 Task: Enable the option Message nudges.
Action: Mouse moved to (820, 111)
Screenshot: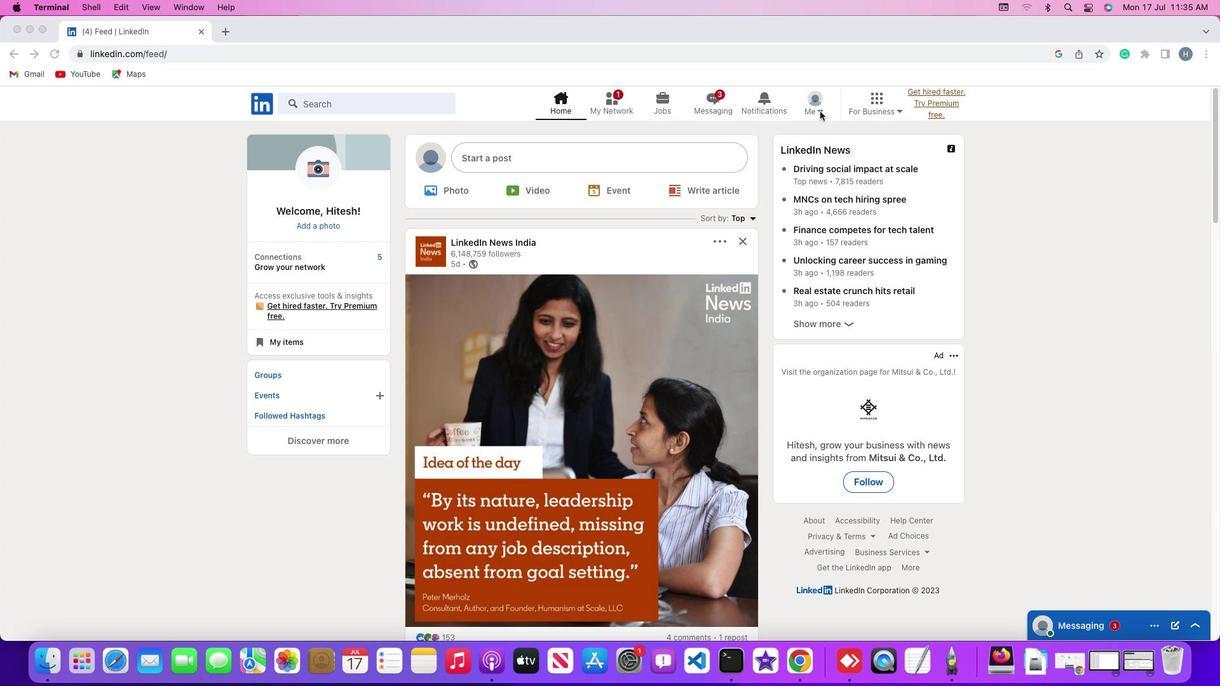 
Action: Mouse pressed left at (820, 111)
Screenshot: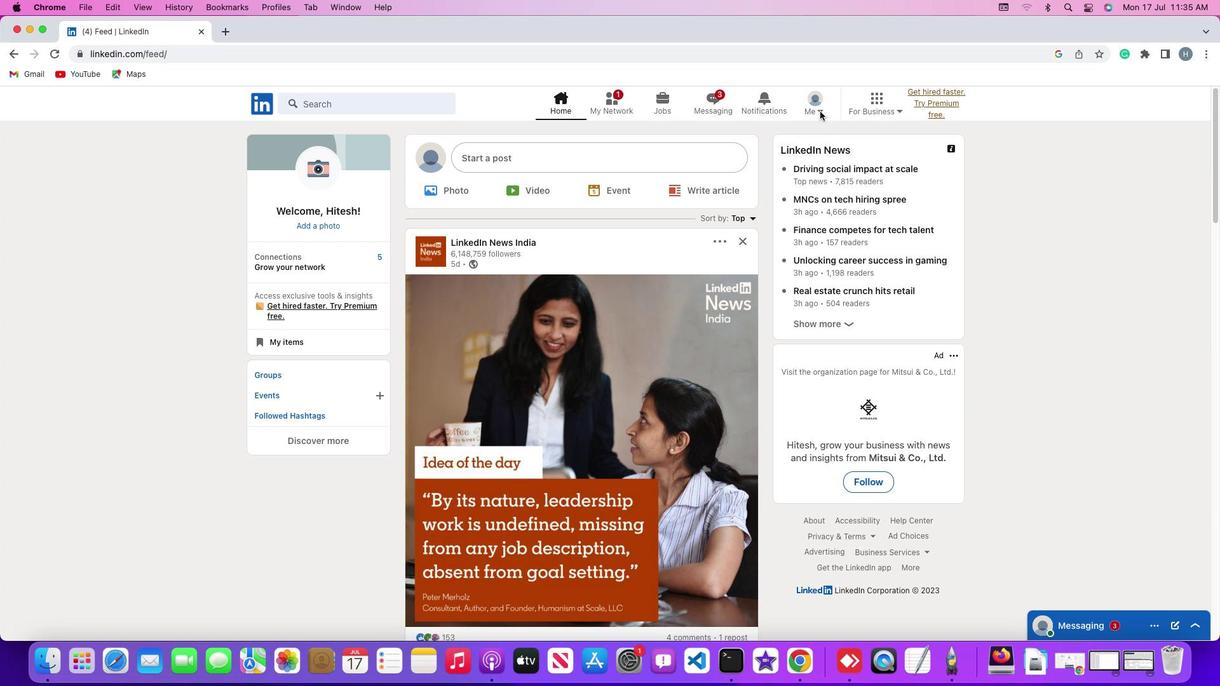 
Action: Mouse pressed left at (820, 111)
Screenshot: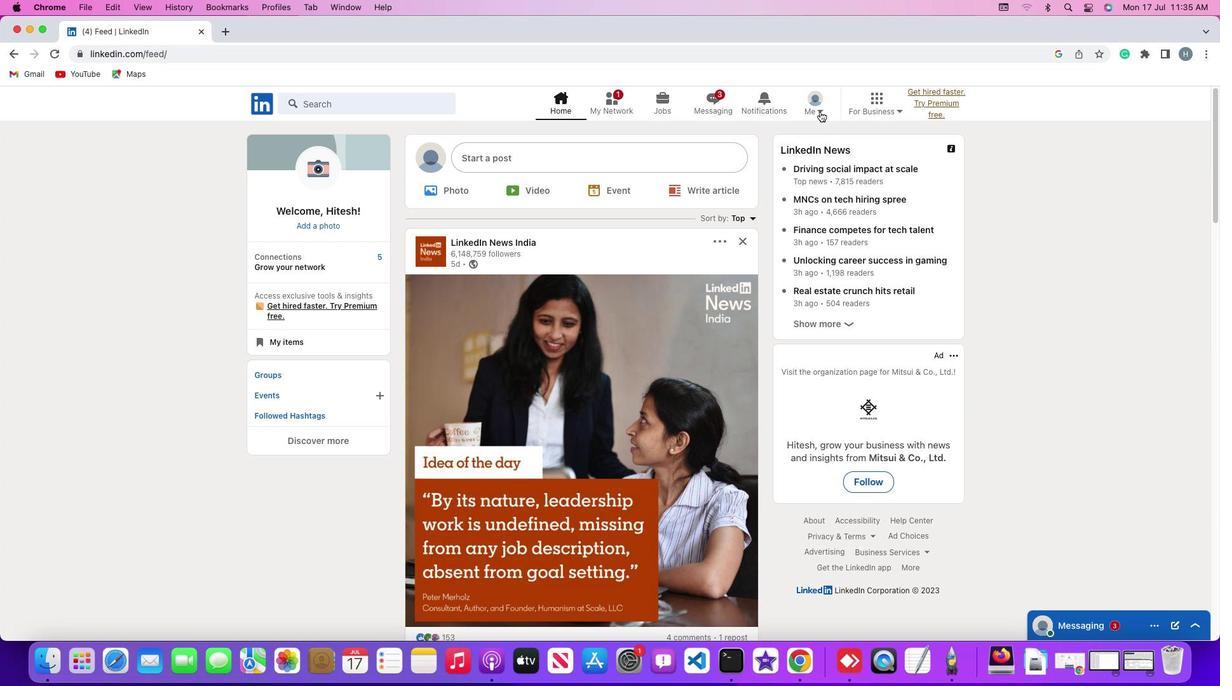 
Action: Mouse moved to (744, 241)
Screenshot: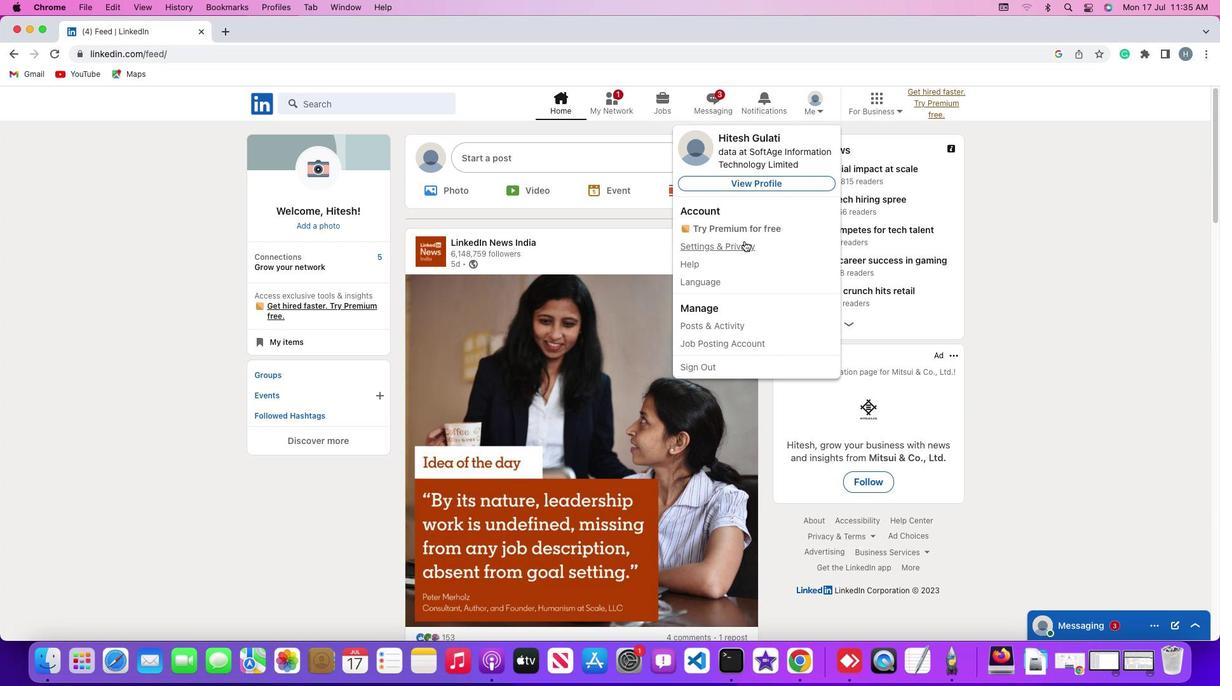 
Action: Mouse pressed left at (744, 241)
Screenshot: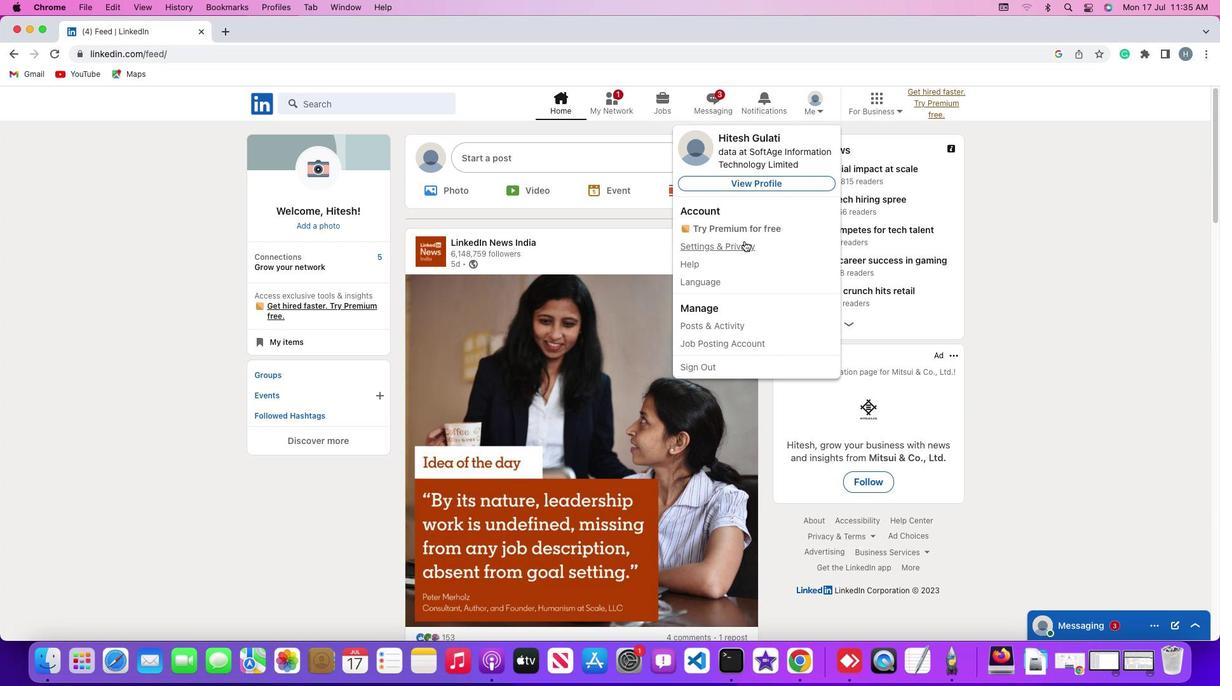 
Action: Mouse moved to (99, 340)
Screenshot: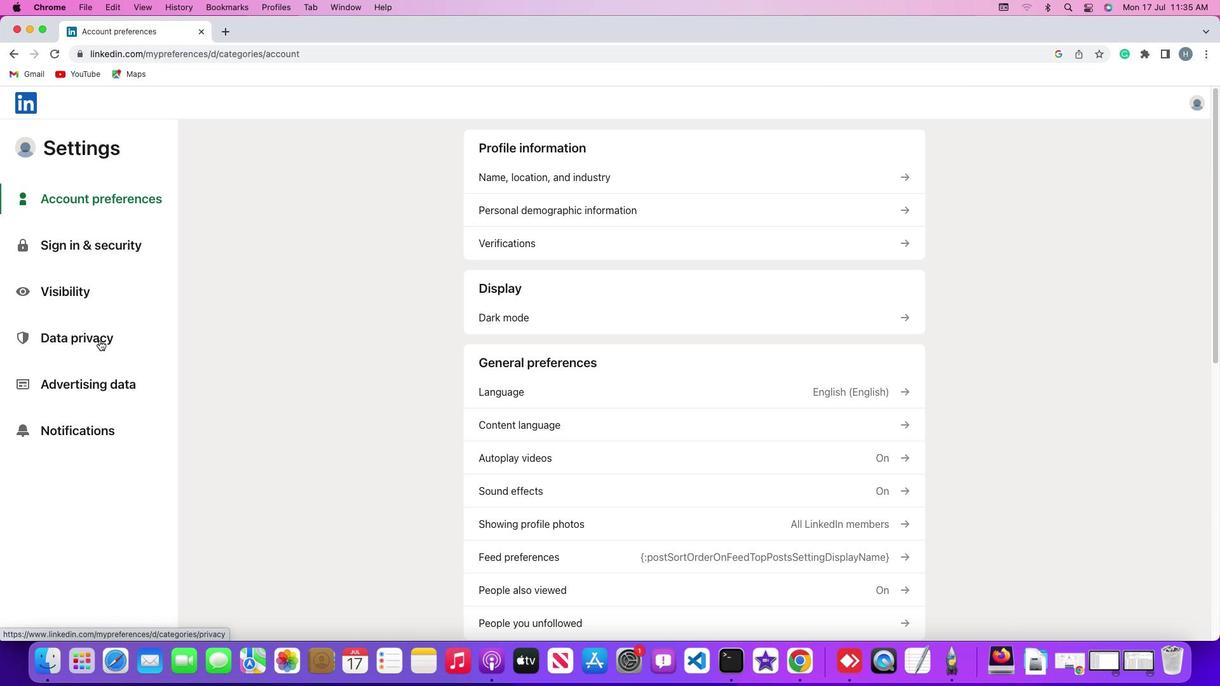 
Action: Mouse pressed left at (99, 340)
Screenshot: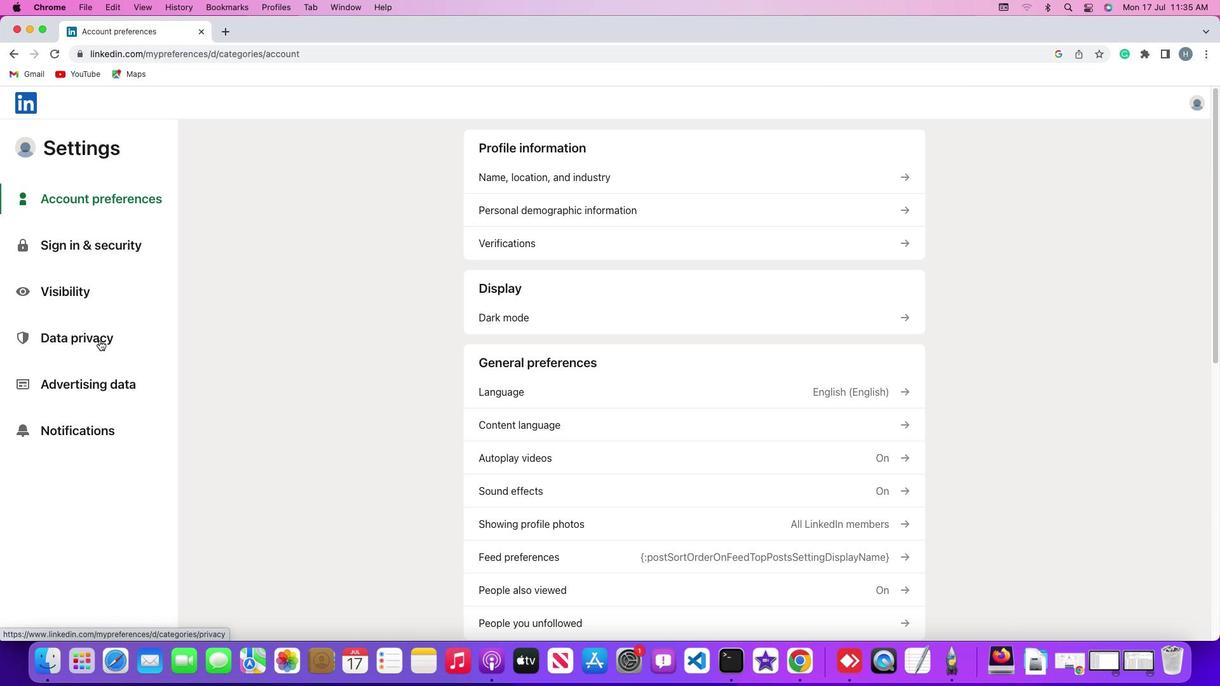 
Action: Mouse moved to (99, 339)
Screenshot: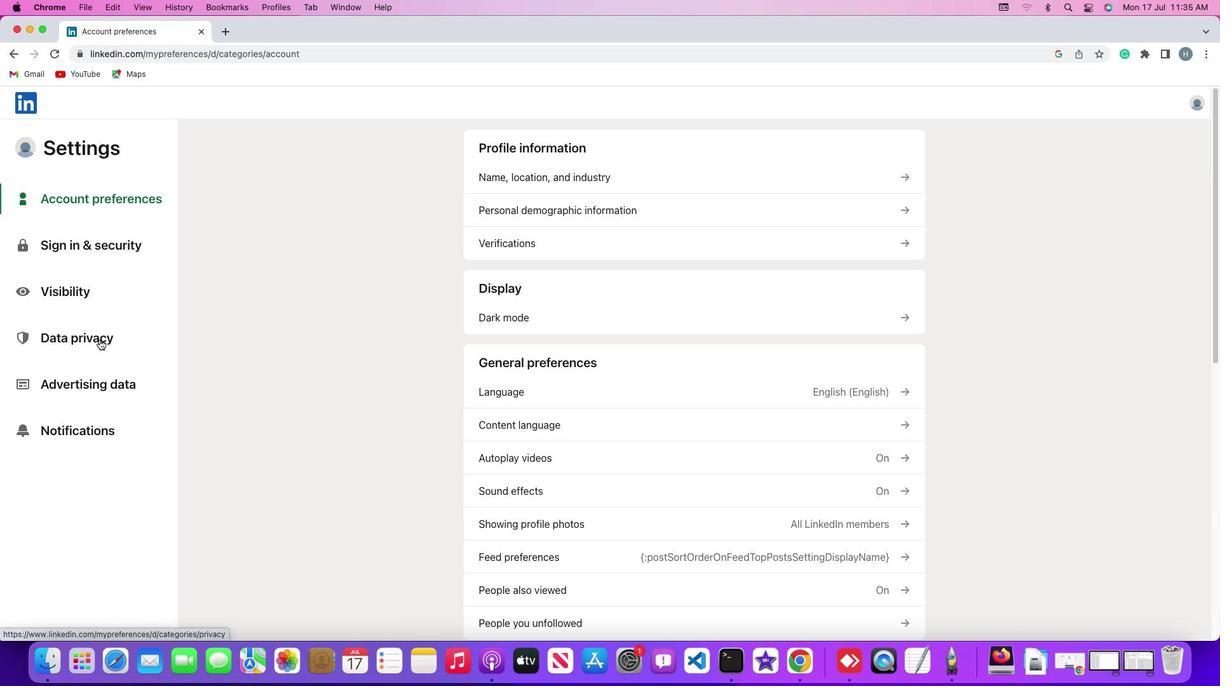 
Action: Mouse pressed left at (99, 339)
Screenshot: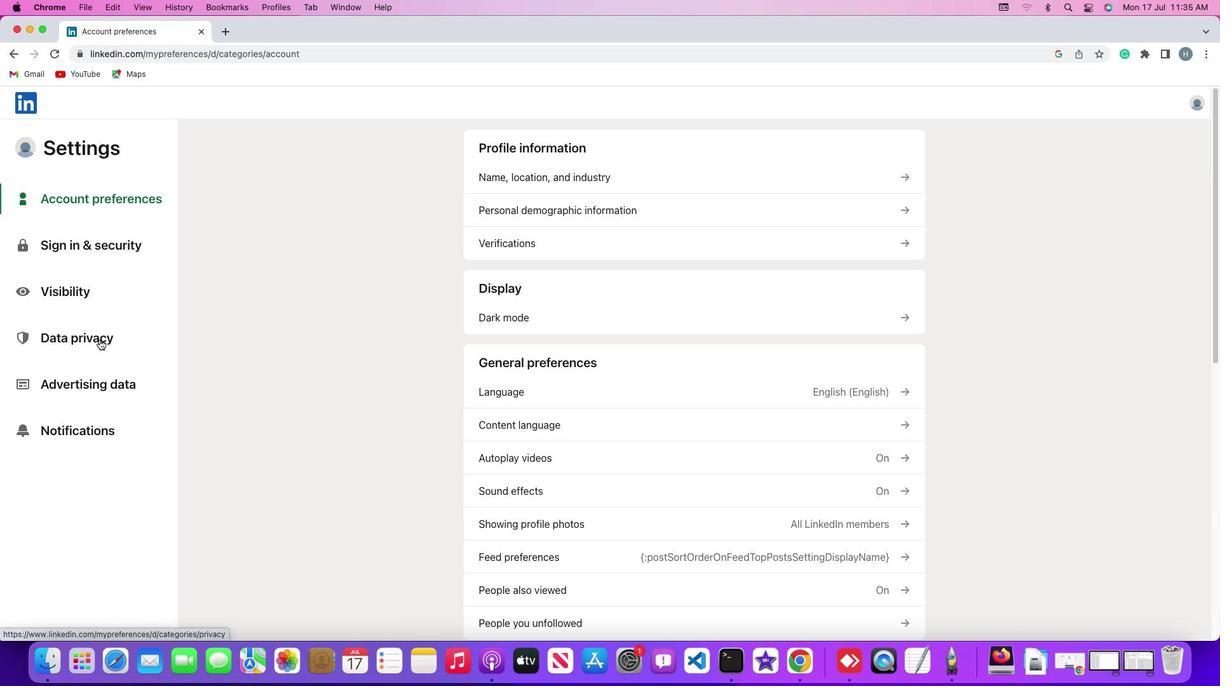 
Action: Mouse moved to (608, 530)
Screenshot: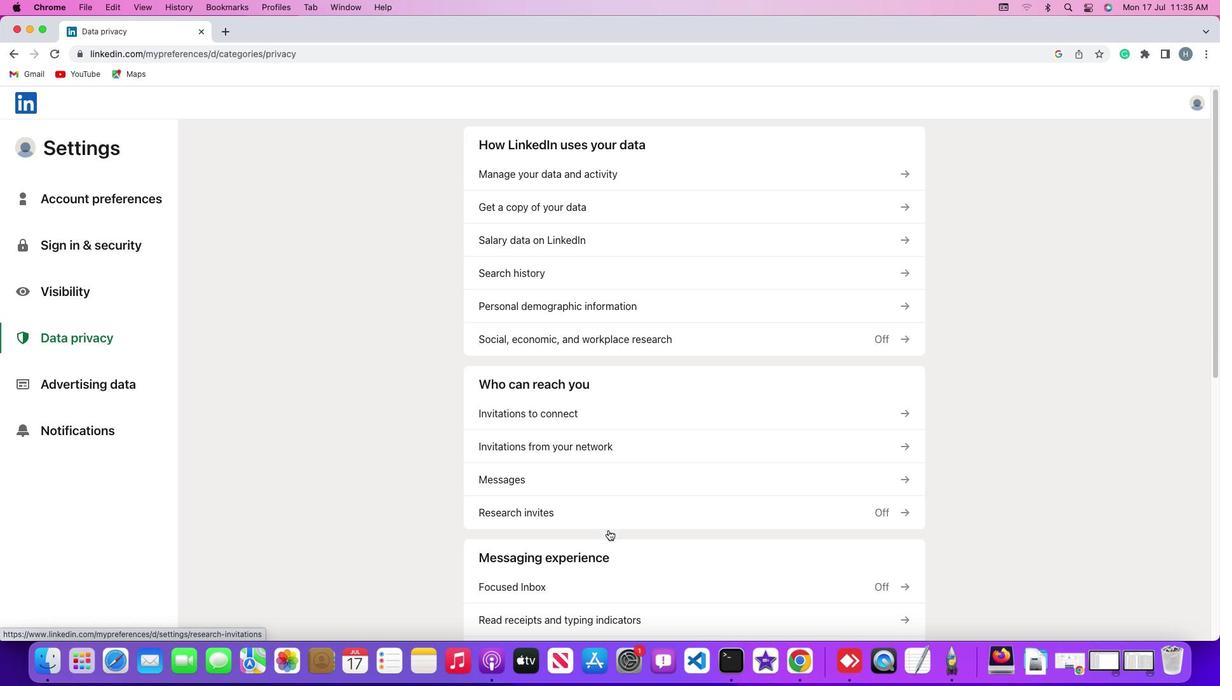 
Action: Mouse scrolled (608, 530) with delta (0, 0)
Screenshot: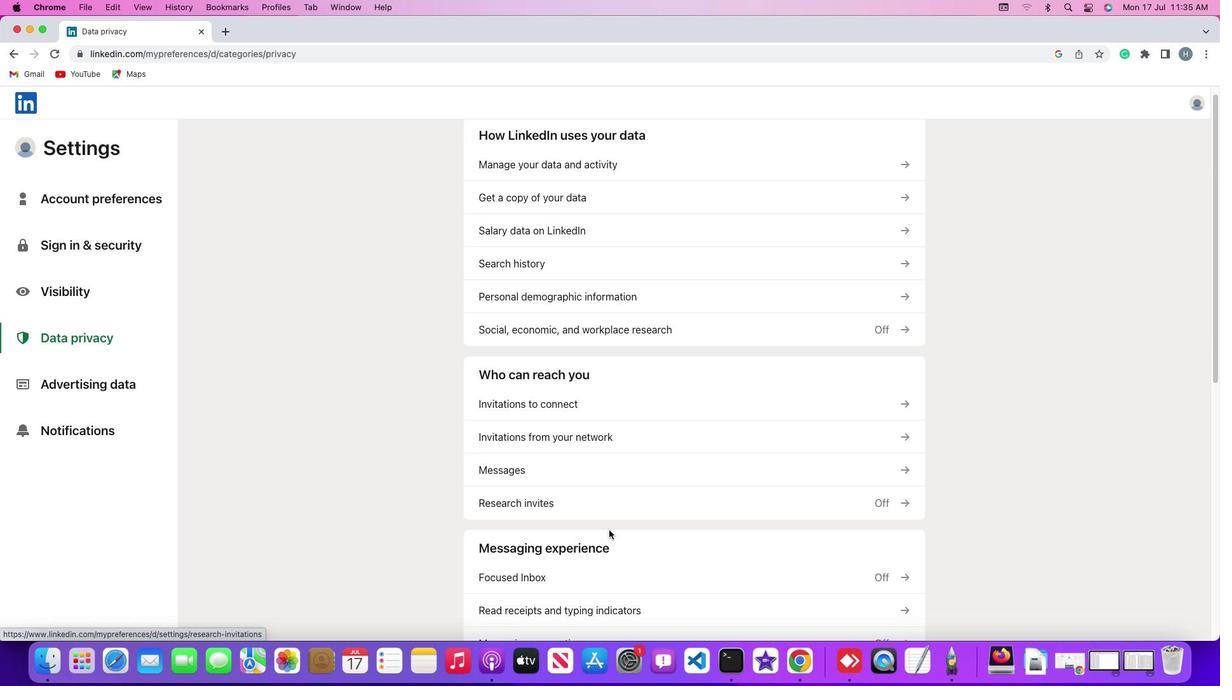 
Action: Mouse moved to (608, 530)
Screenshot: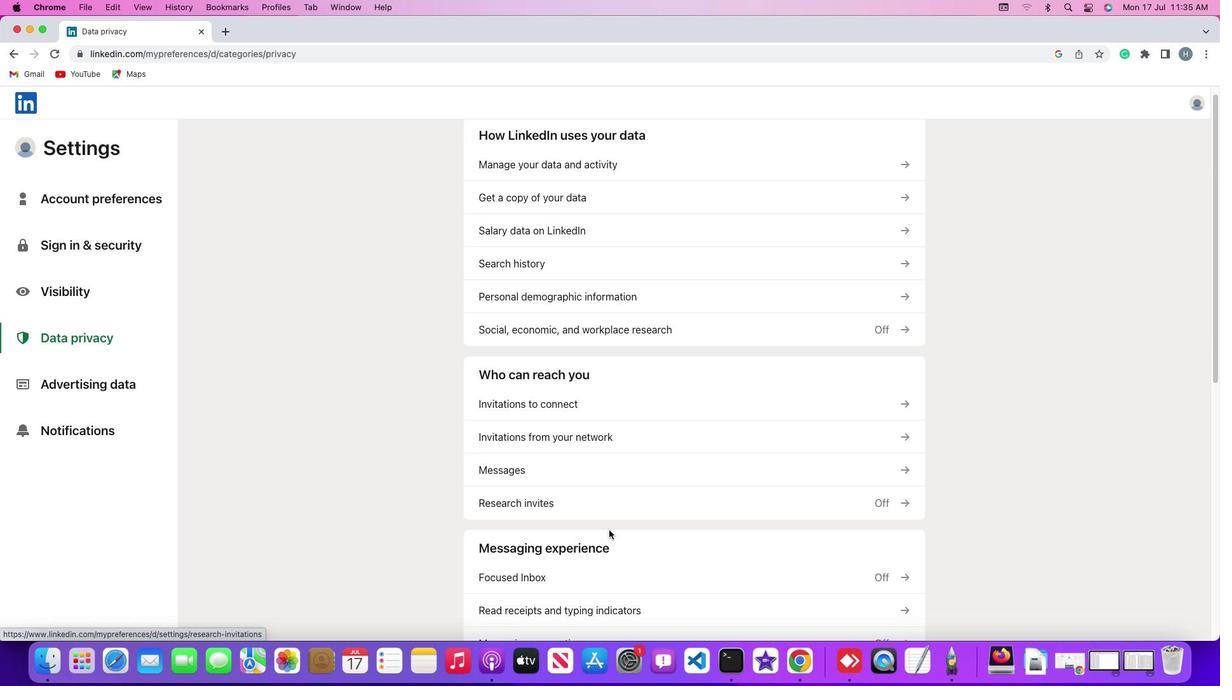 
Action: Mouse scrolled (608, 530) with delta (0, 0)
Screenshot: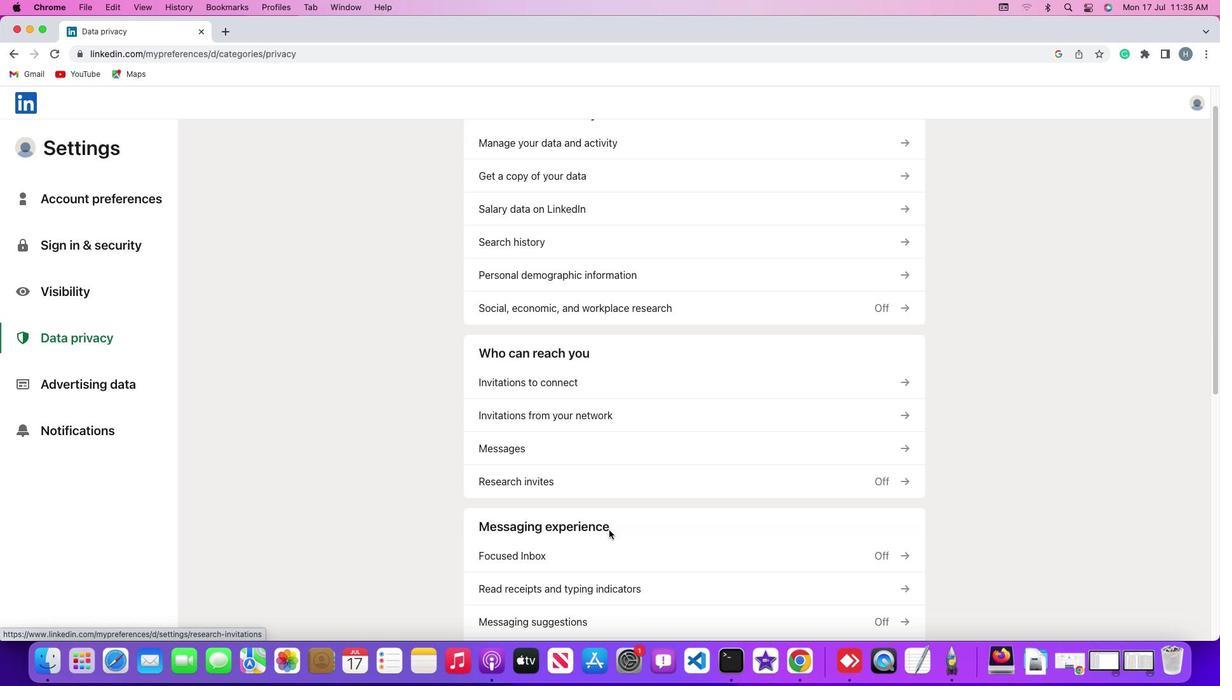 
Action: Mouse scrolled (608, 530) with delta (0, -1)
Screenshot: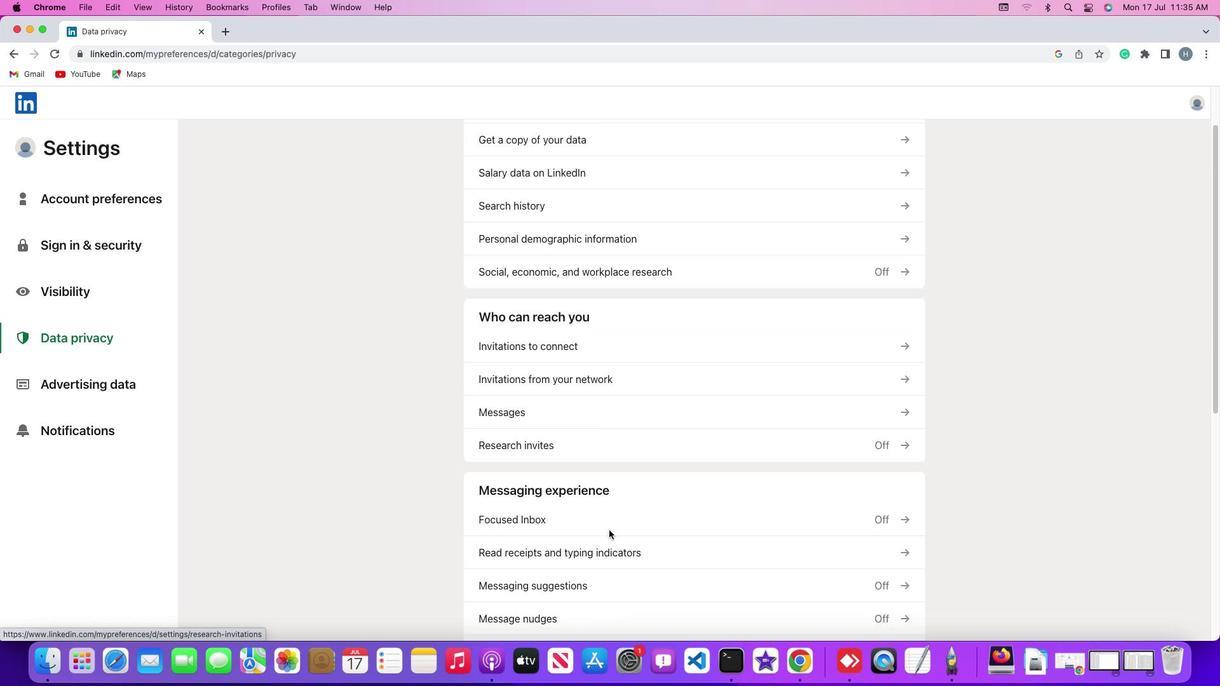 
Action: Mouse moved to (608, 530)
Screenshot: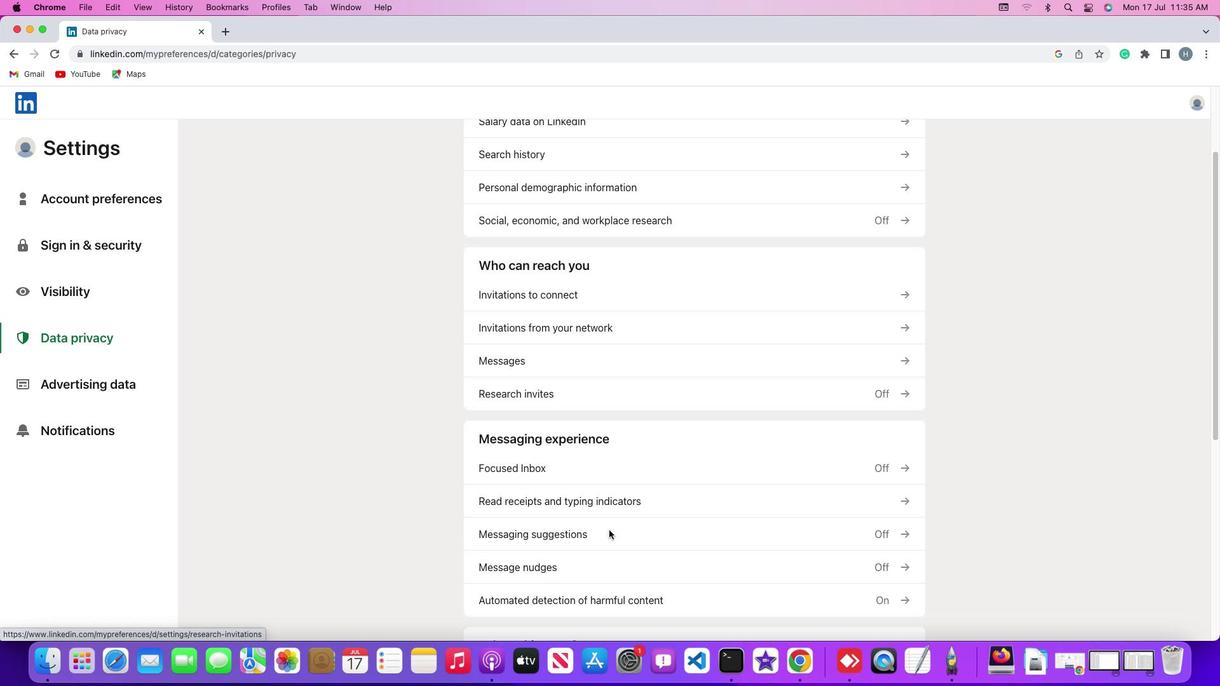 
Action: Mouse scrolled (608, 530) with delta (0, -1)
Screenshot: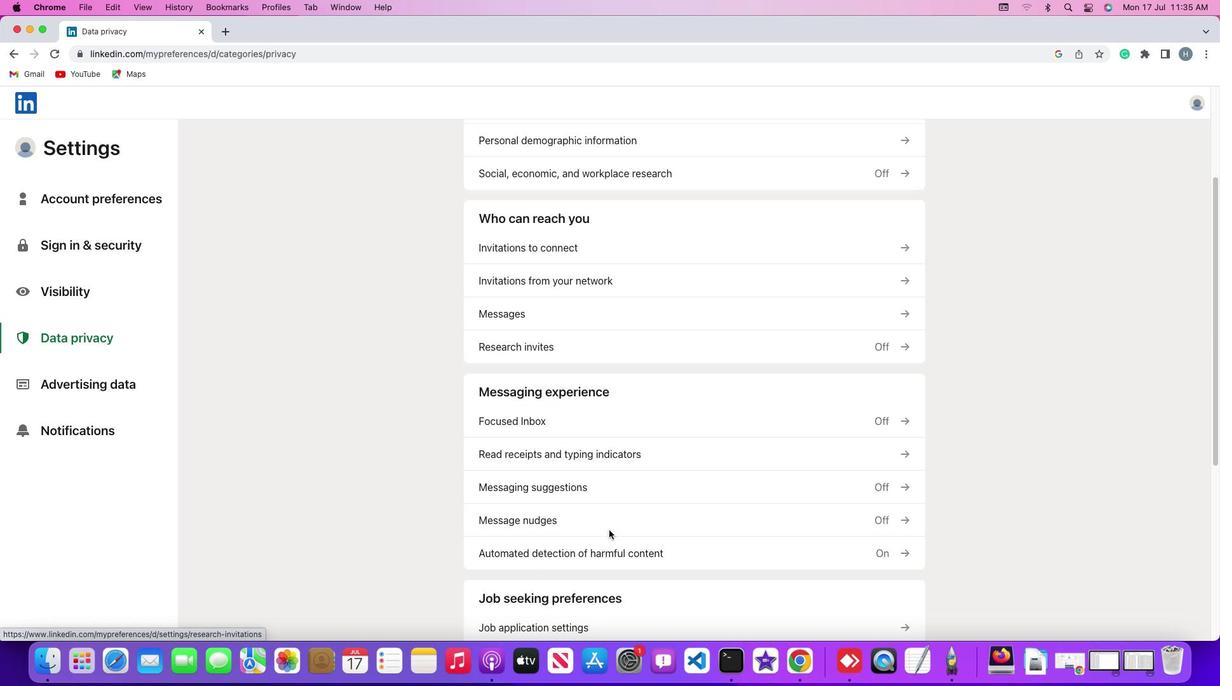 
Action: Mouse scrolled (608, 530) with delta (0, -1)
Screenshot: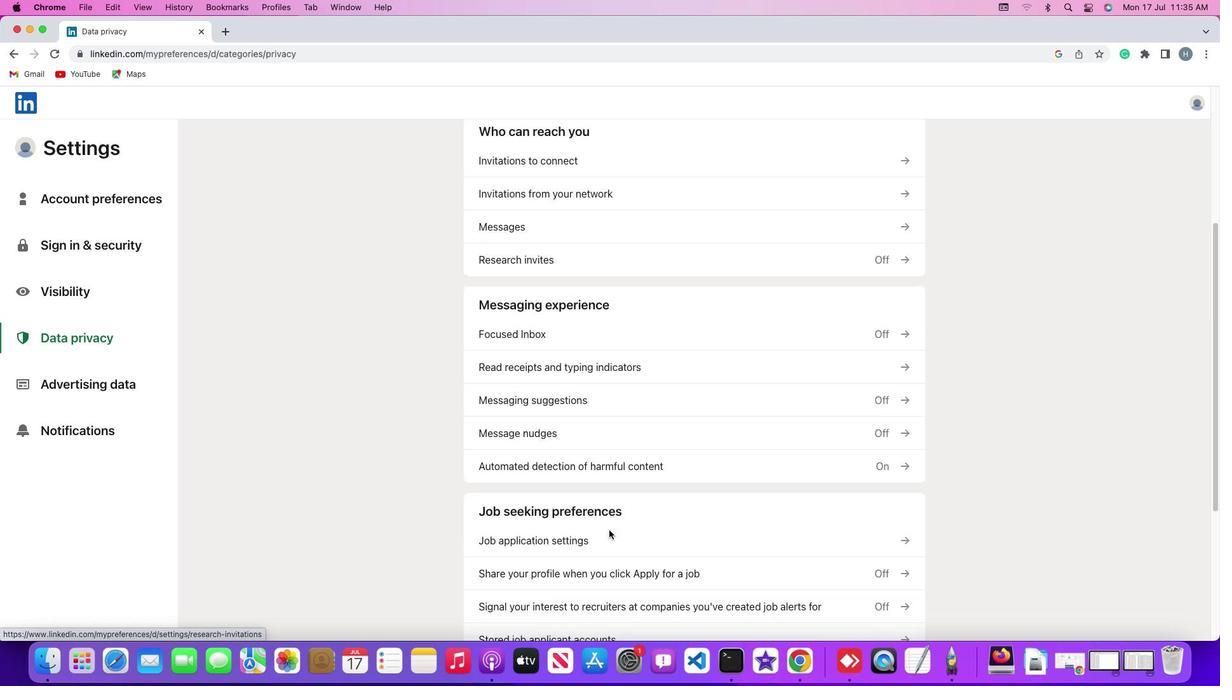 
Action: Mouse moved to (579, 392)
Screenshot: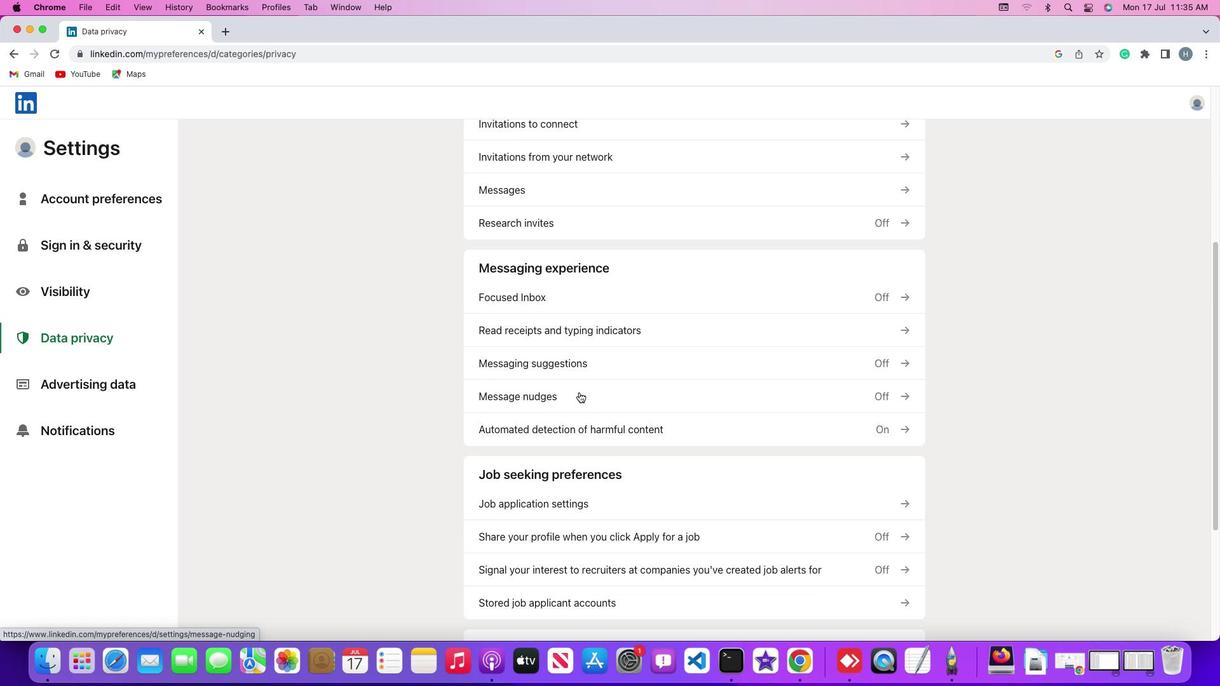 
Action: Mouse pressed left at (579, 392)
Screenshot: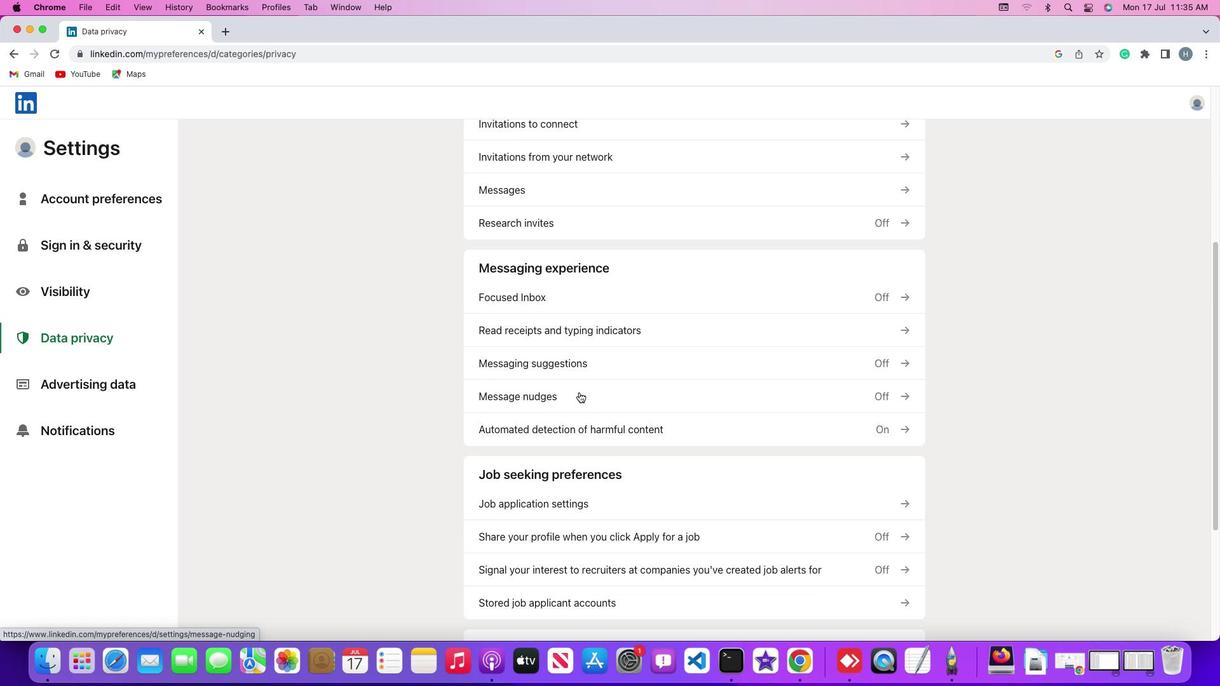 
Action: Mouse moved to (894, 219)
Screenshot: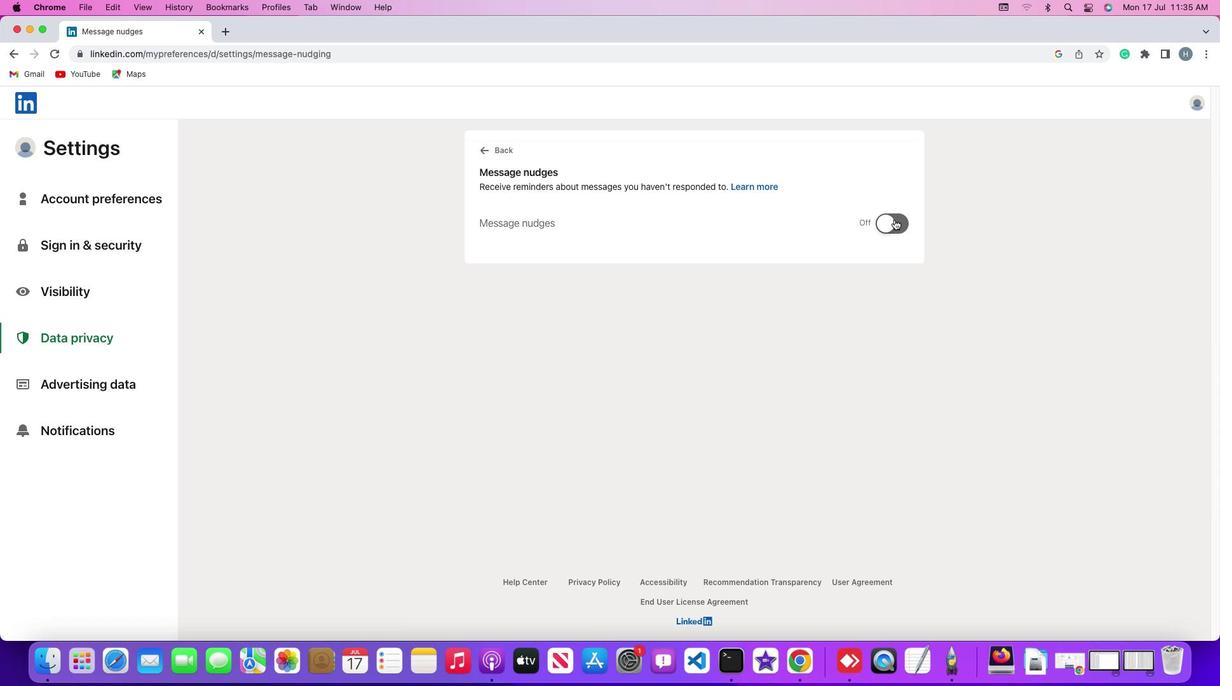 
Action: Mouse pressed left at (894, 219)
Screenshot: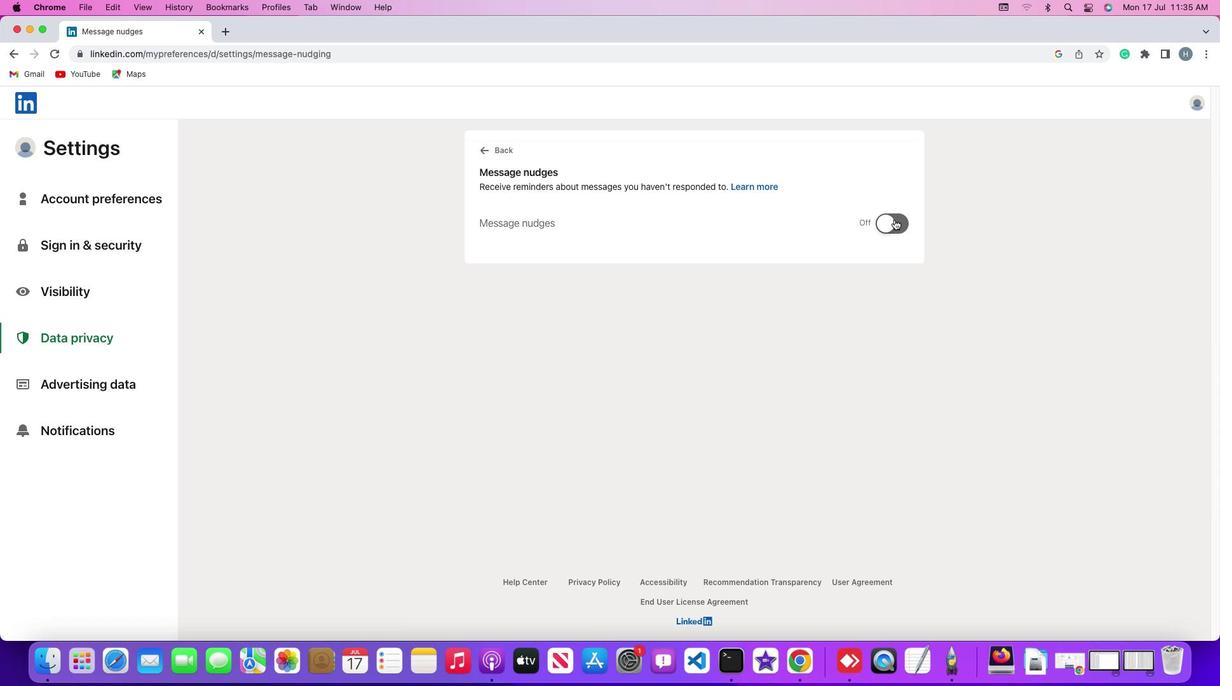 
